 Task: Create a rule when a due date less than hours from now is moved in a card by me.
Action: Mouse pressed left at (670, 193)
Screenshot: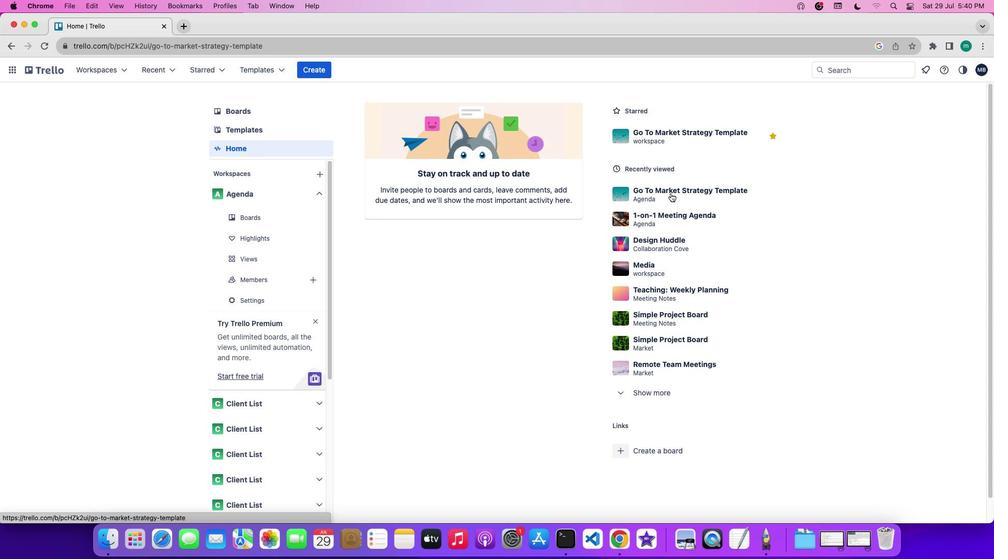 
Action: Mouse moved to (885, 216)
Screenshot: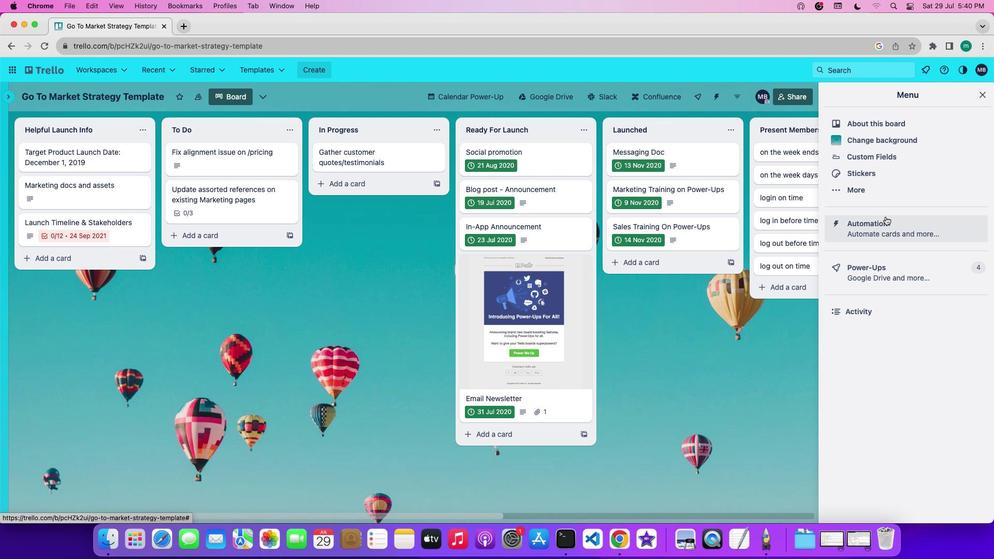 
Action: Mouse pressed left at (885, 216)
Screenshot: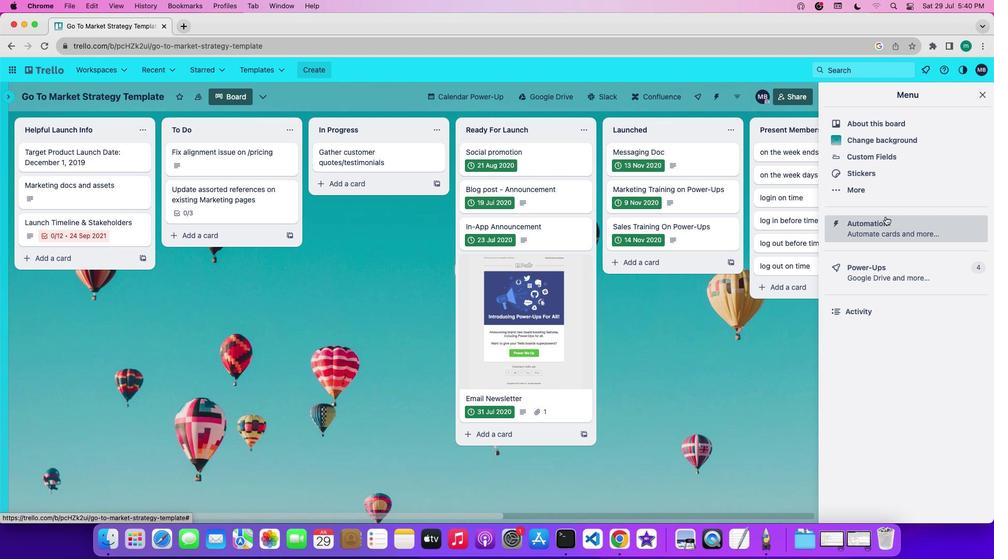 
Action: Mouse moved to (45, 183)
Screenshot: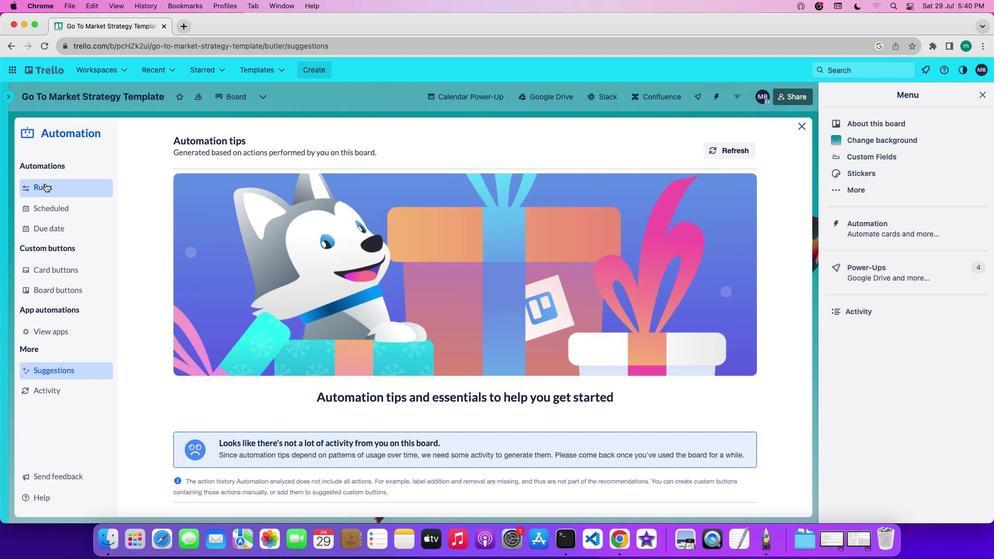 
Action: Mouse pressed left at (45, 183)
Screenshot: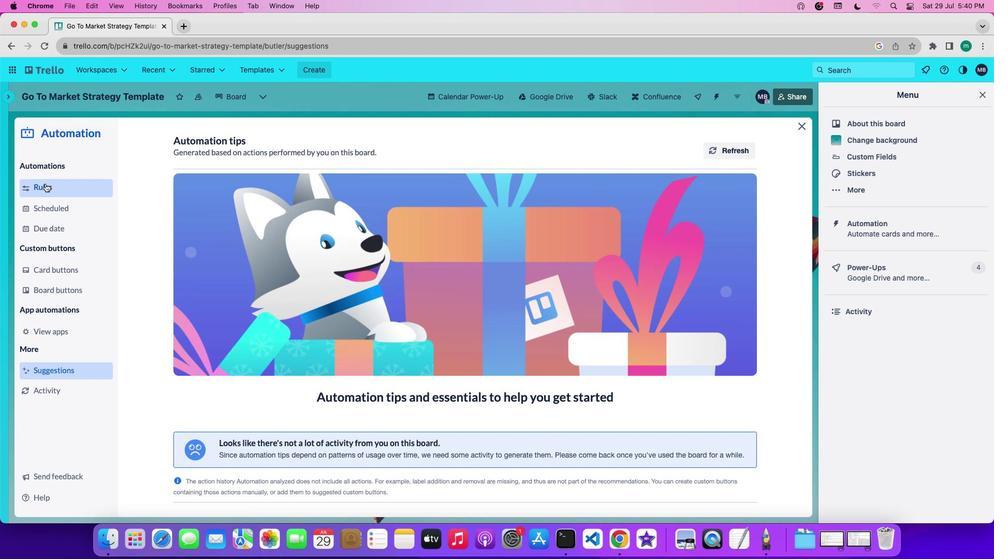 
Action: Mouse moved to (261, 371)
Screenshot: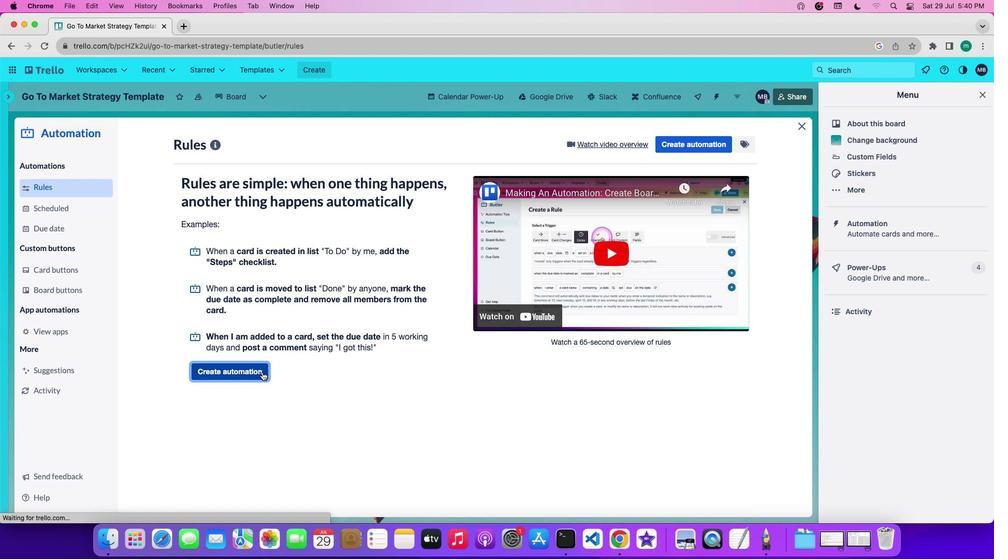 
Action: Mouse pressed left at (261, 371)
Screenshot: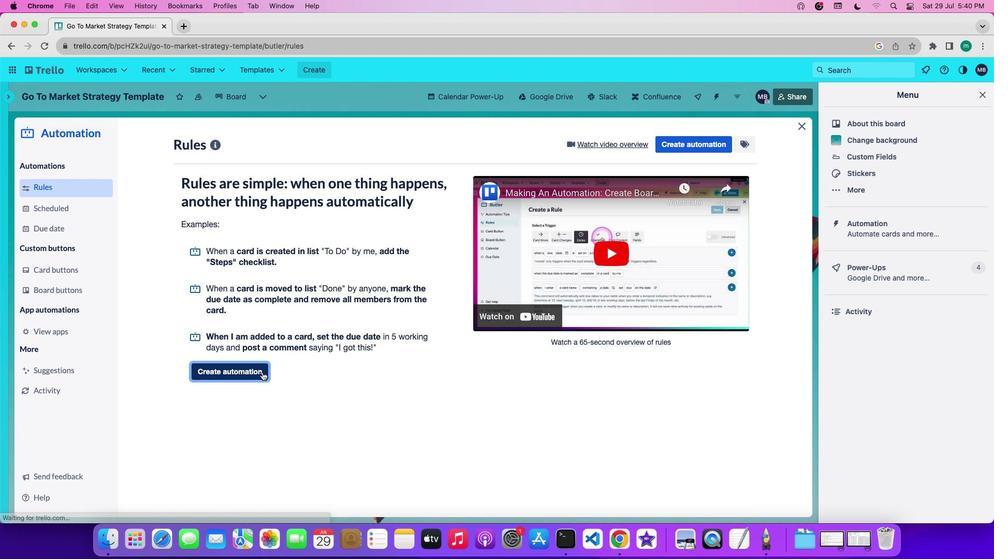 
Action: Mouse moved to (469, 238)
Screenshot: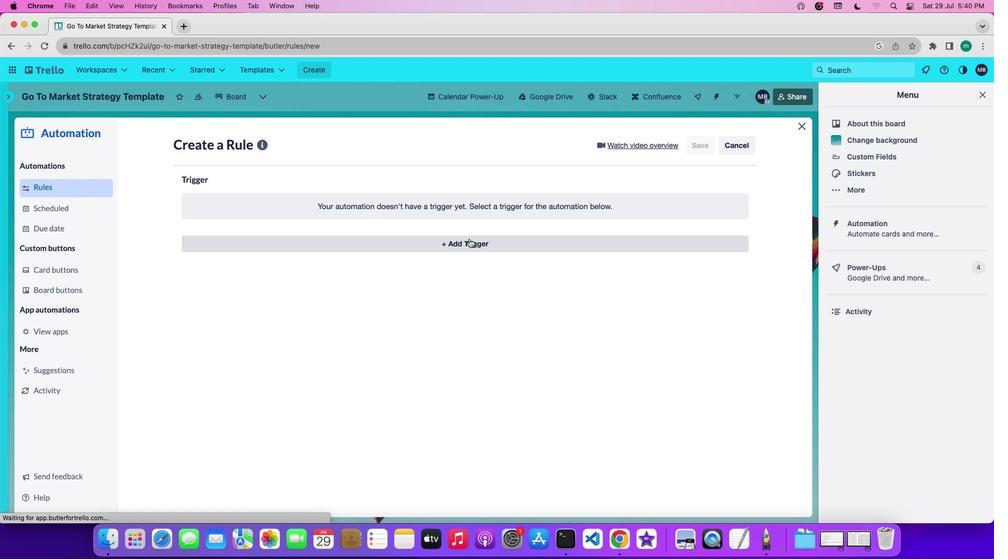 
Action: Mouse pressed left at (469, 238)
Screenshot: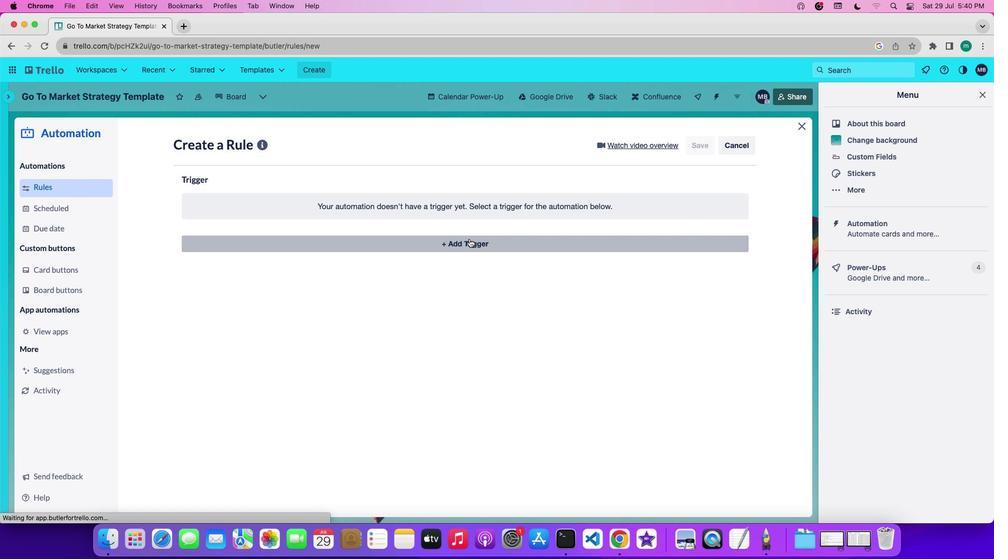 
Action: Mouse moved to (289, 277)
Screenshot: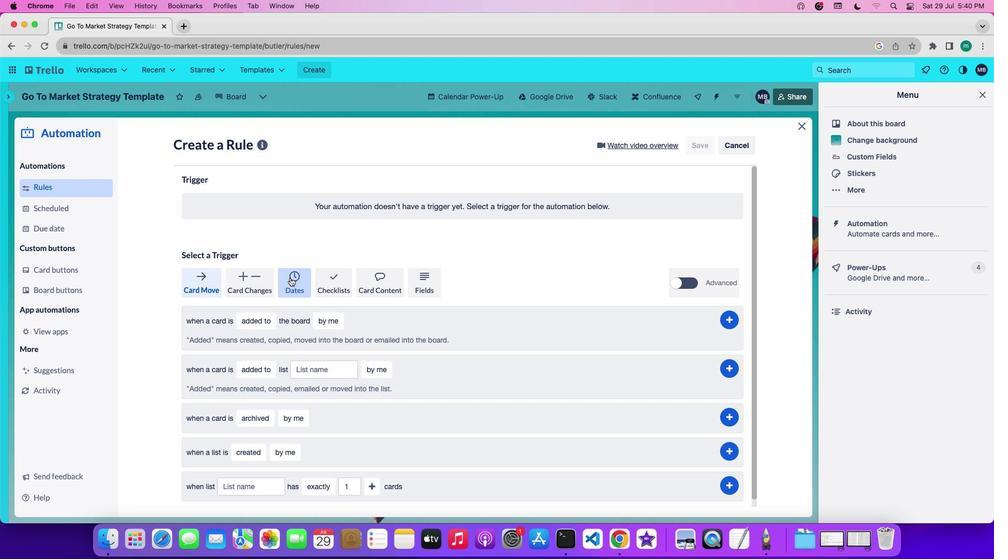 
Action: Mouse pressed left at (289, 277)
Screenshot: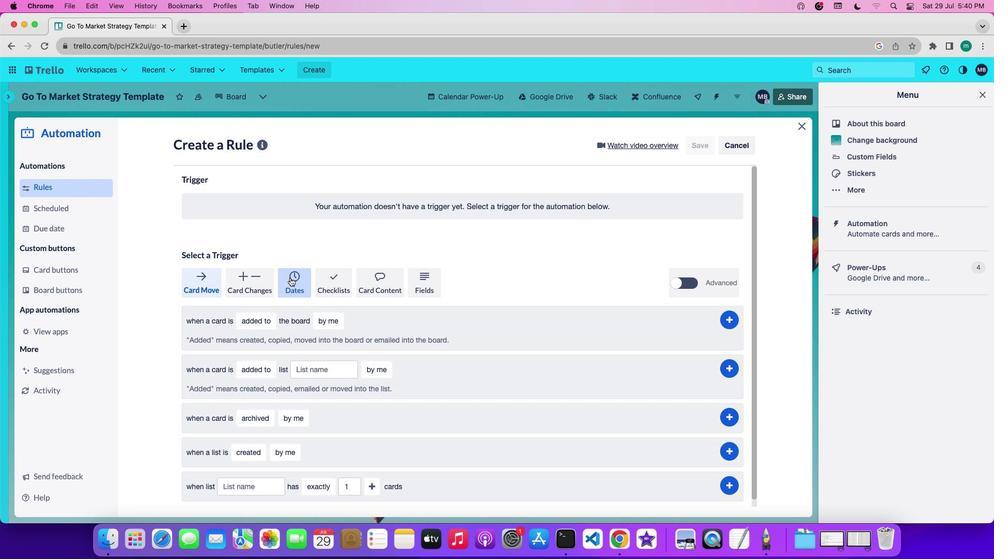 
Action: Mouse moved to (230, 318)
Screenshot: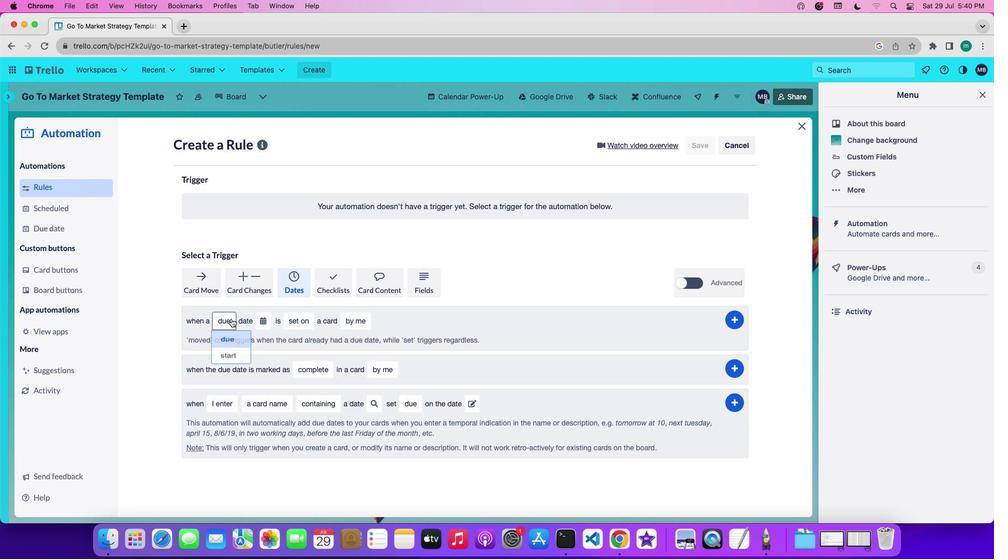 
Action: Mouse pressed left at (230, 318)
Screenshot: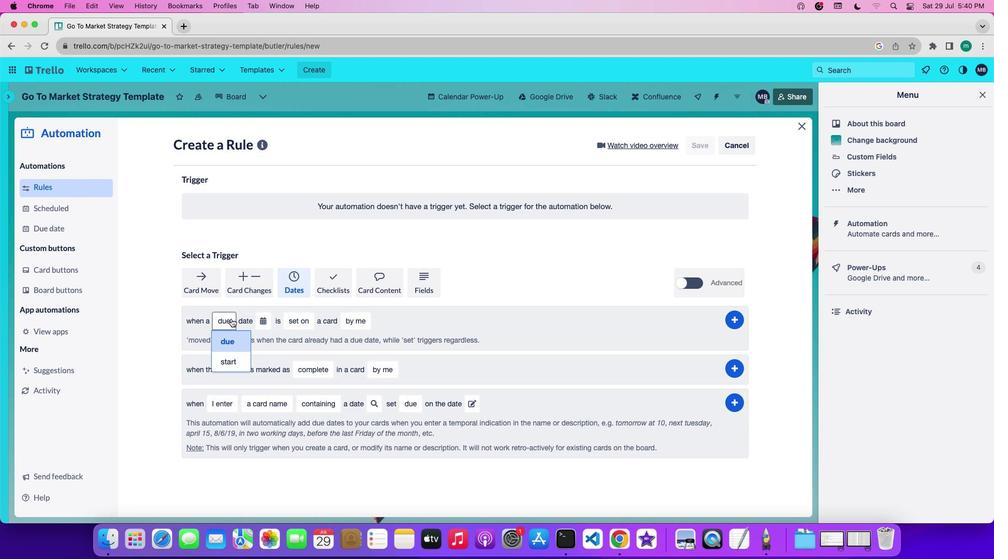 
Action: Mouse moved to (245, 341)
Screenshot: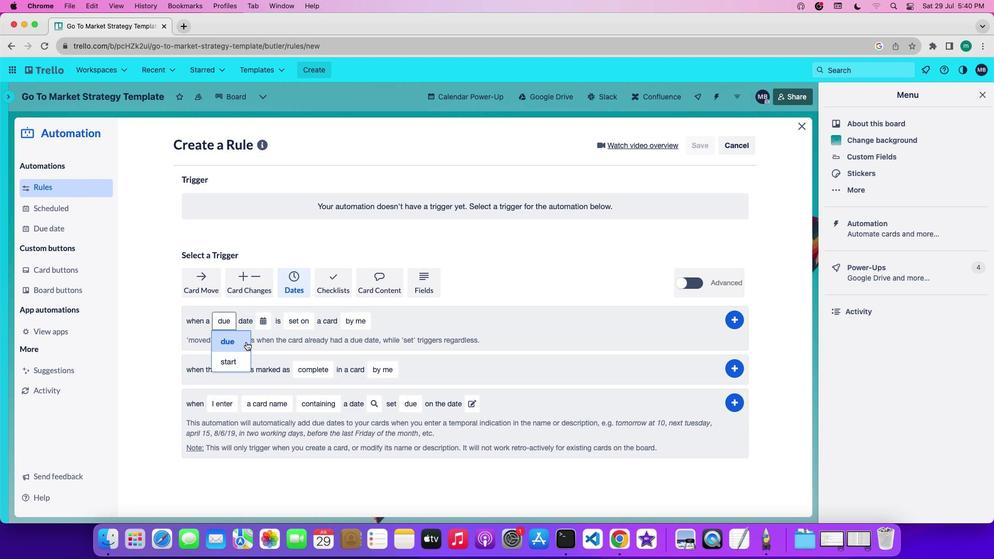 
Action: Mouse pressed left at (245, 341)
Screenshot: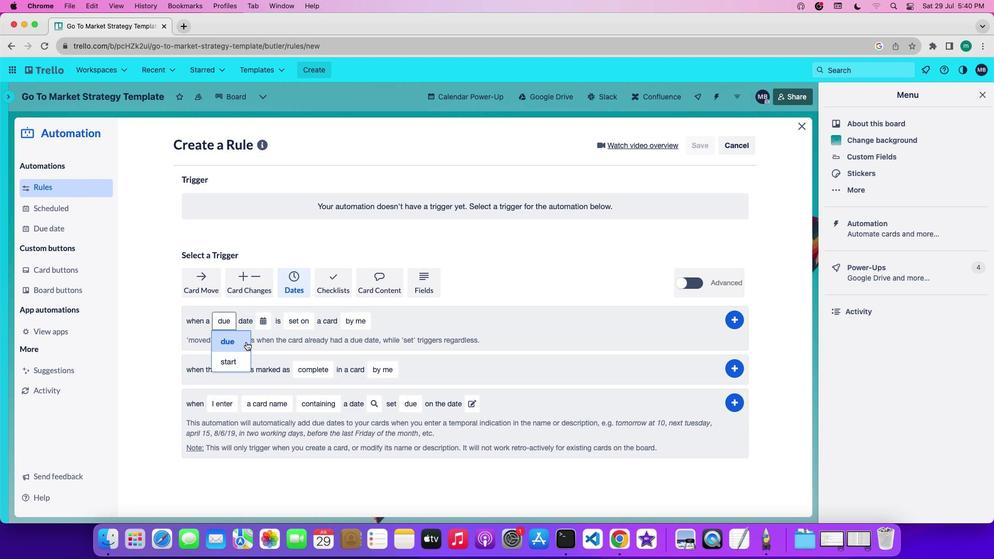 
Action: Mouse moved to (265, 323)
Screenshot: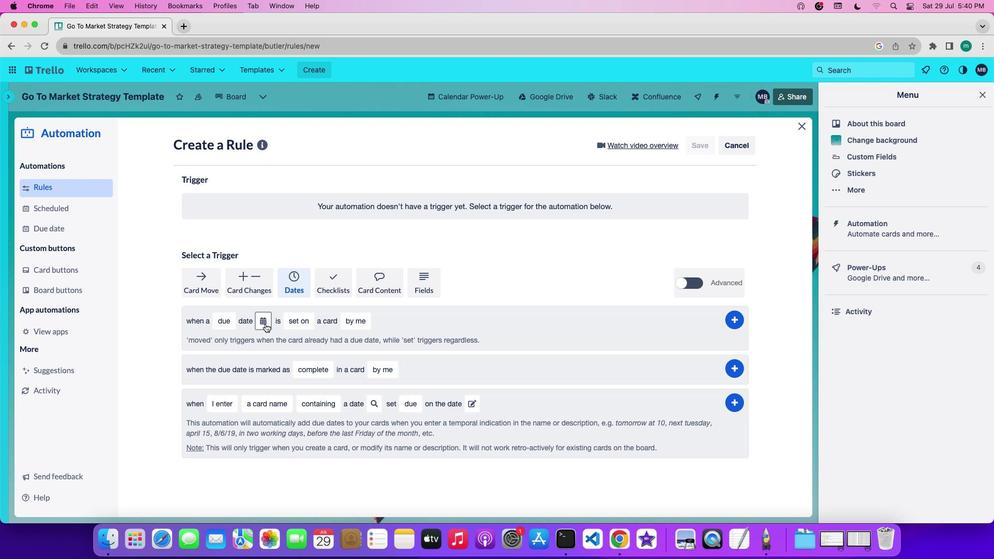 
Action: Mouse pressed left at (265, 323)
Screenshot: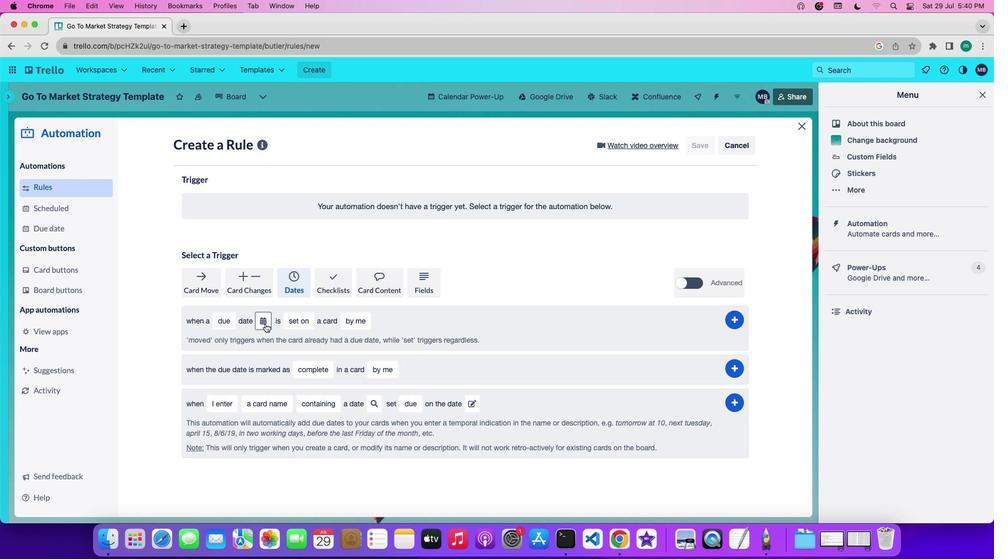 
Action: Mouse moved to (286, 390)
Screenshot: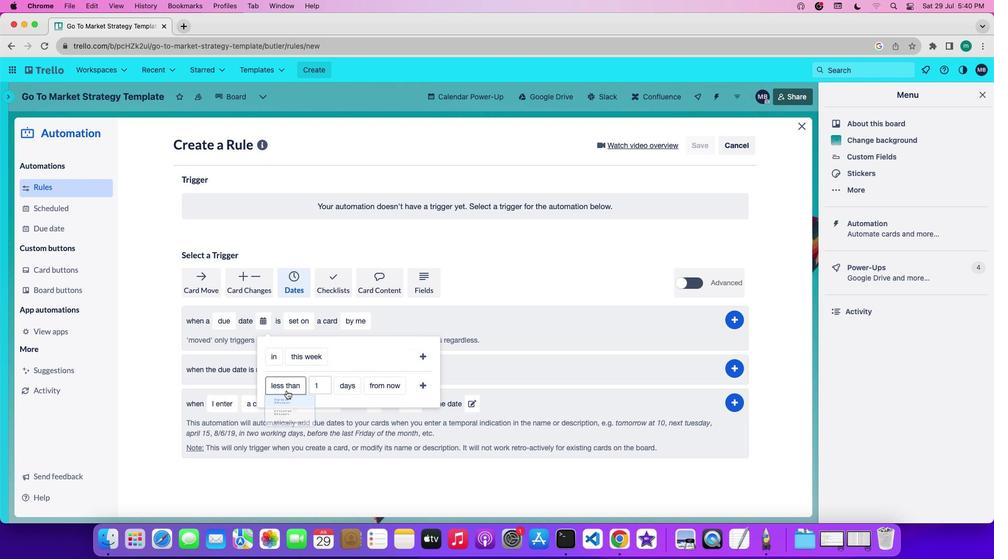 
Action: Mouse pressed left at (286, 390)
Screenshot: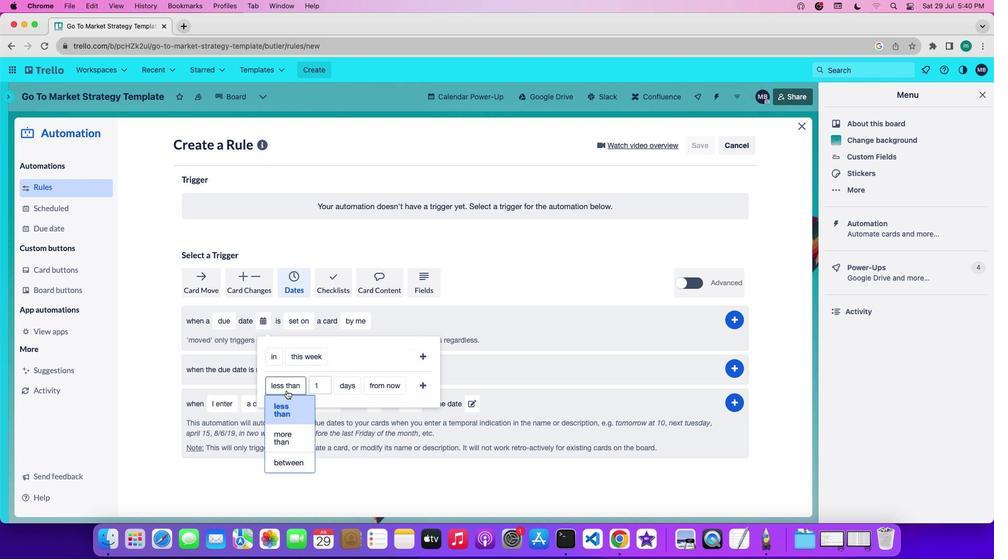 
Action: Mouse moved to (288, 402)
Screenshot: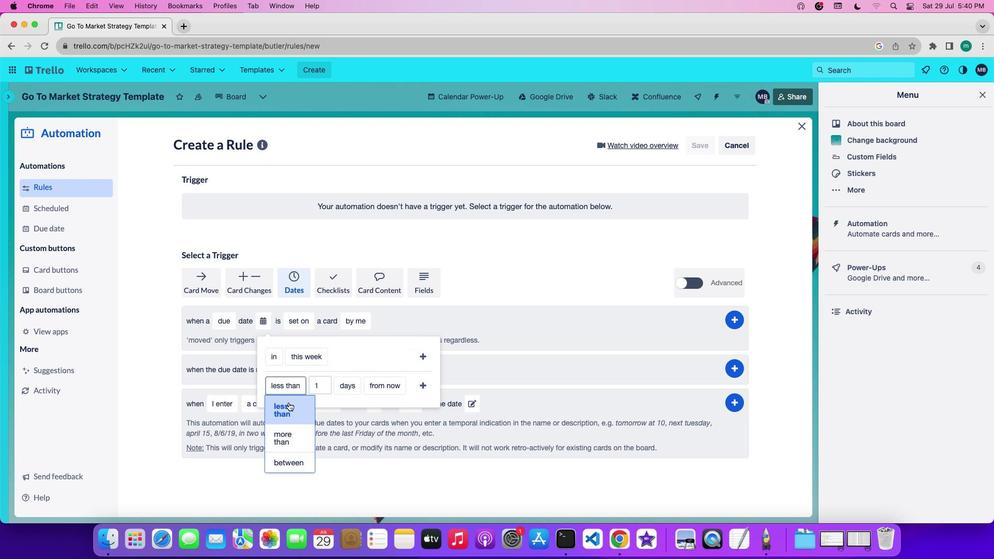 
Action: Mouse pressed left at (288, 402)
Screenshot: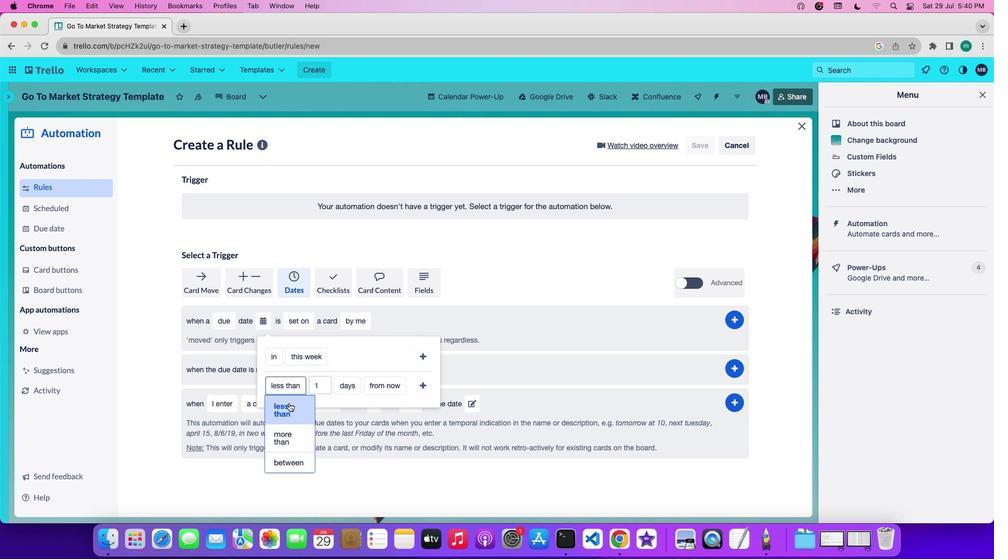 
Action: Mouse moved to (341, 384)
Screenshot: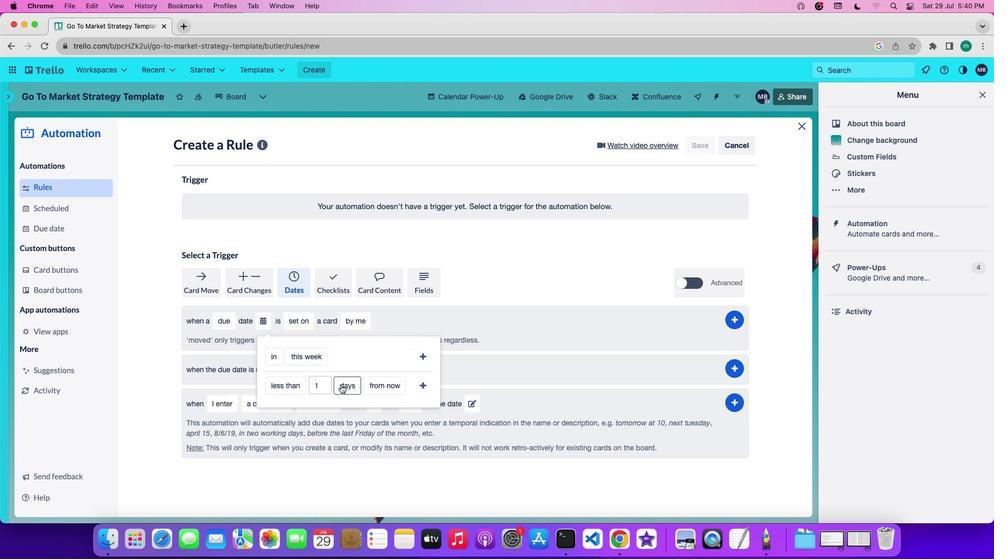 
Action: Mouse pressed left at (341, 384)
Screenshot: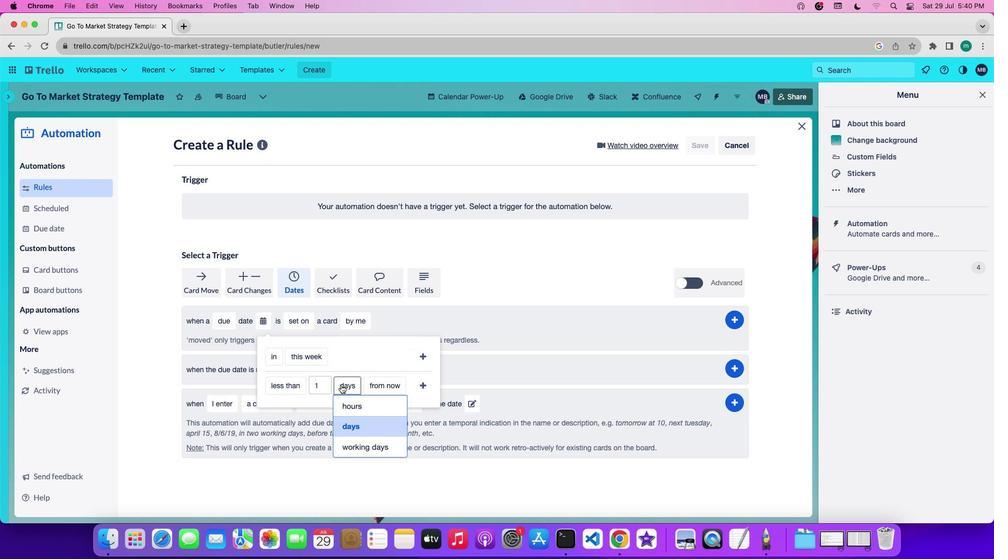 
Action: Mouse moved to (349, 402)
Screenshot: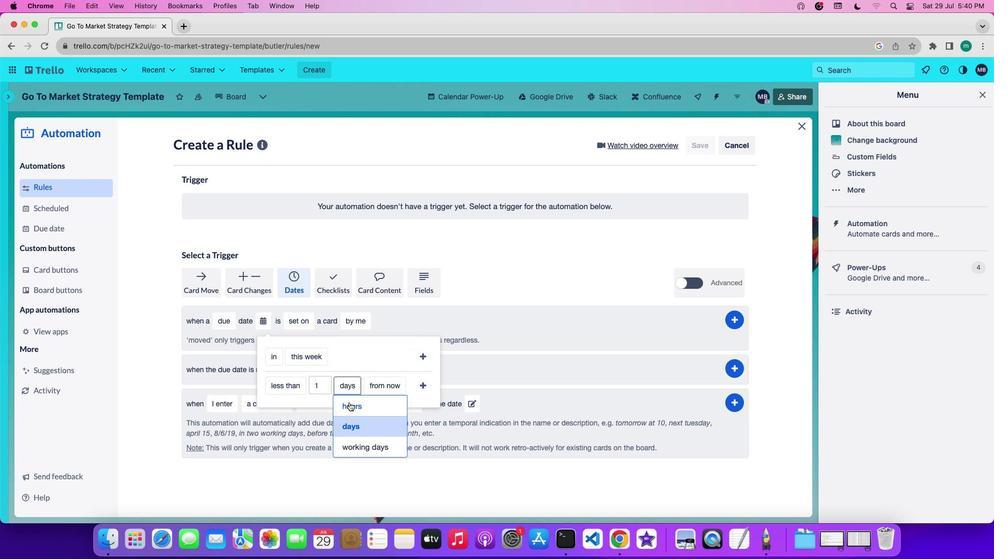 
Action: Mouse pressed left at (349, 402)
Screenshot: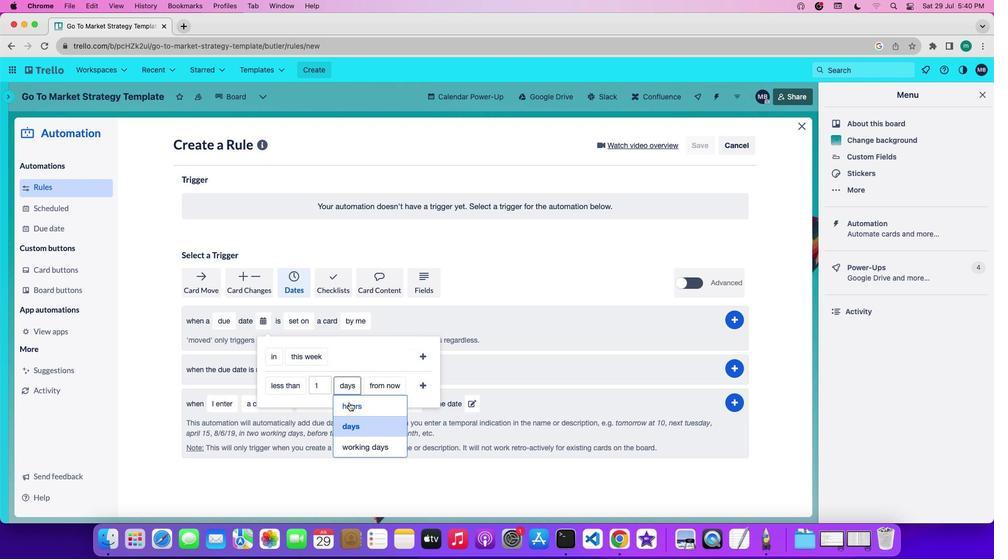 
Action: Mouse moved to (376, 387)
Screenshot: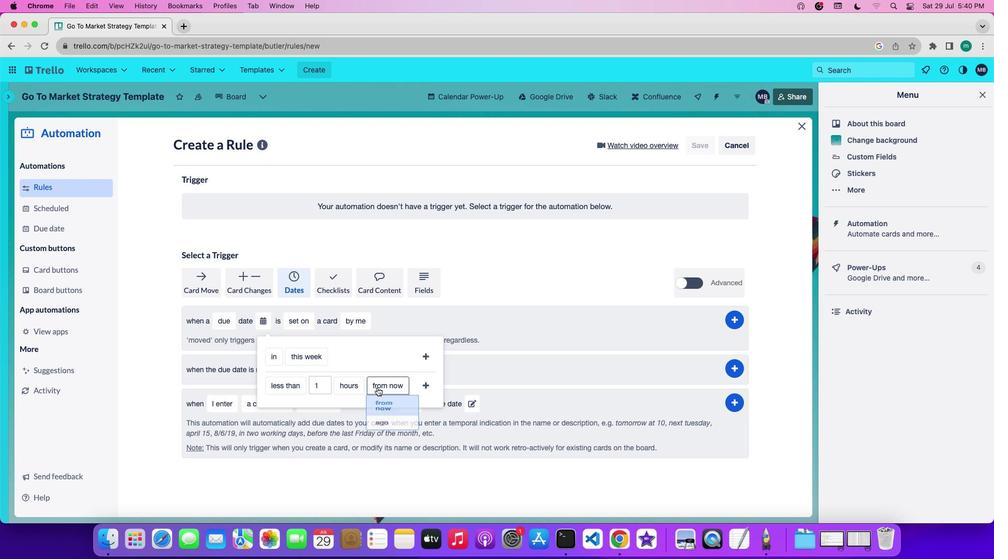 
Action: Mouse pressed left at (376, 387)
Screenshot: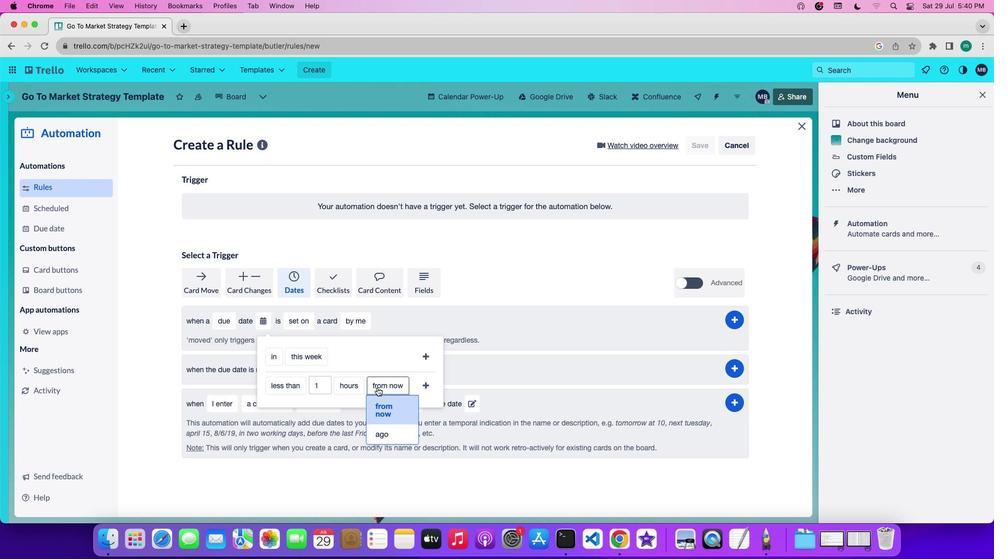 
Action: Mouse moved to (381, 404)
Screenshot: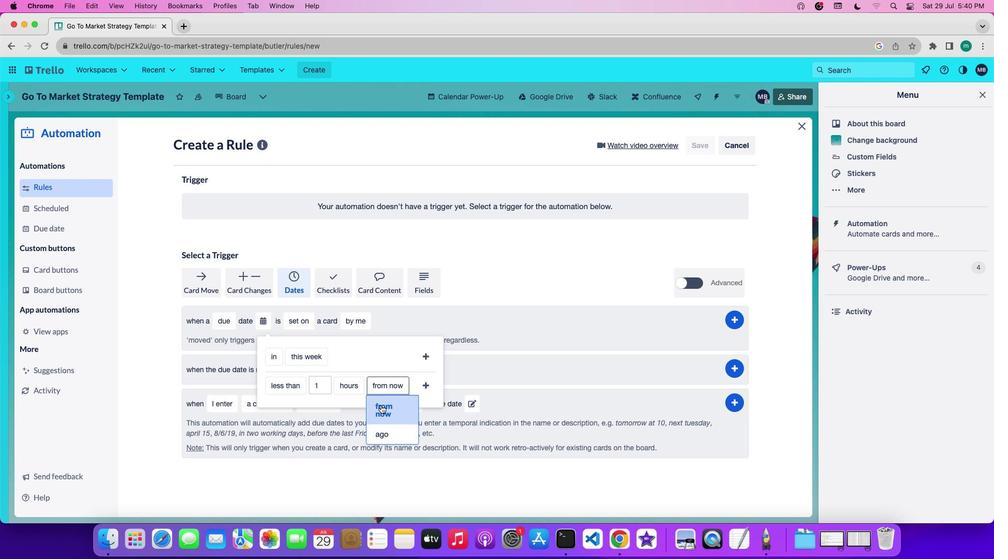 
Action: Mouse pressed left at (381, 404)
Screenshot: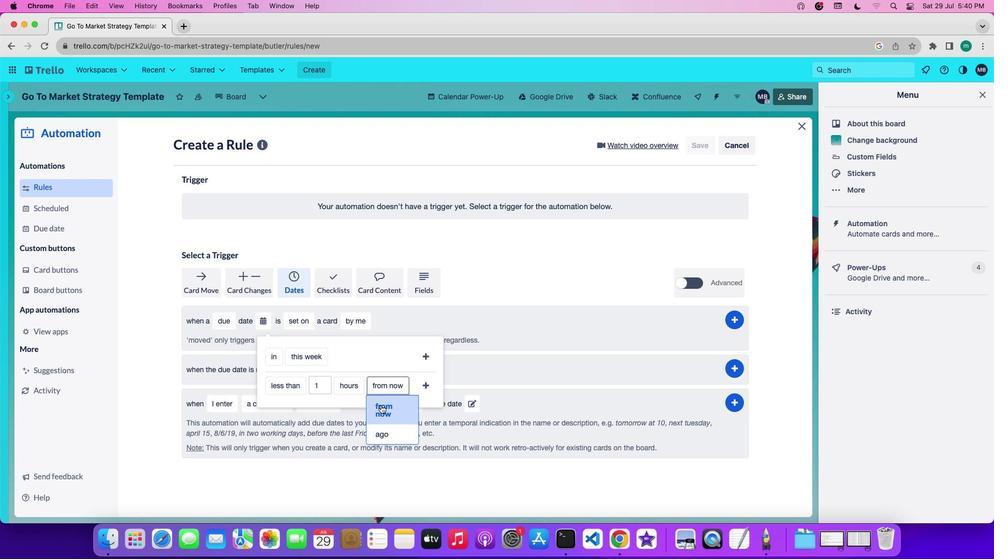 
Action: Mouse moved to (424, 386)
Screenshot: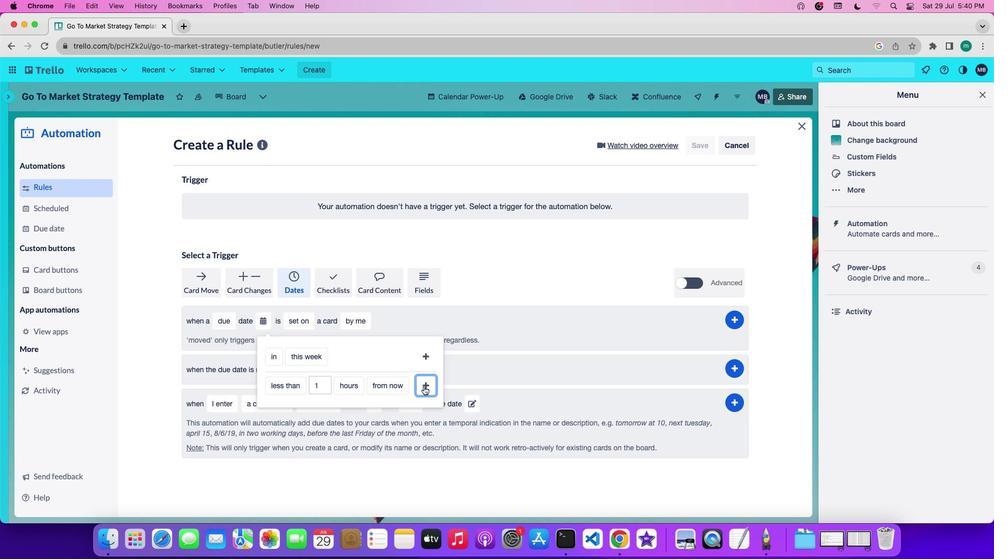 
Action: Mouse pressed left at (424, 386)
Screenshot: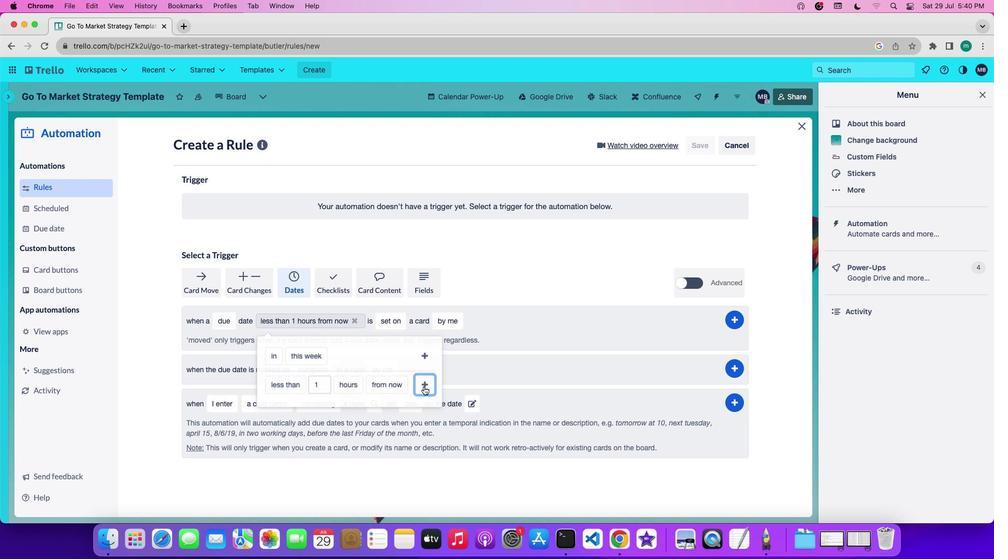 
Action: Mouse moved to (403, 319)
Screenshot: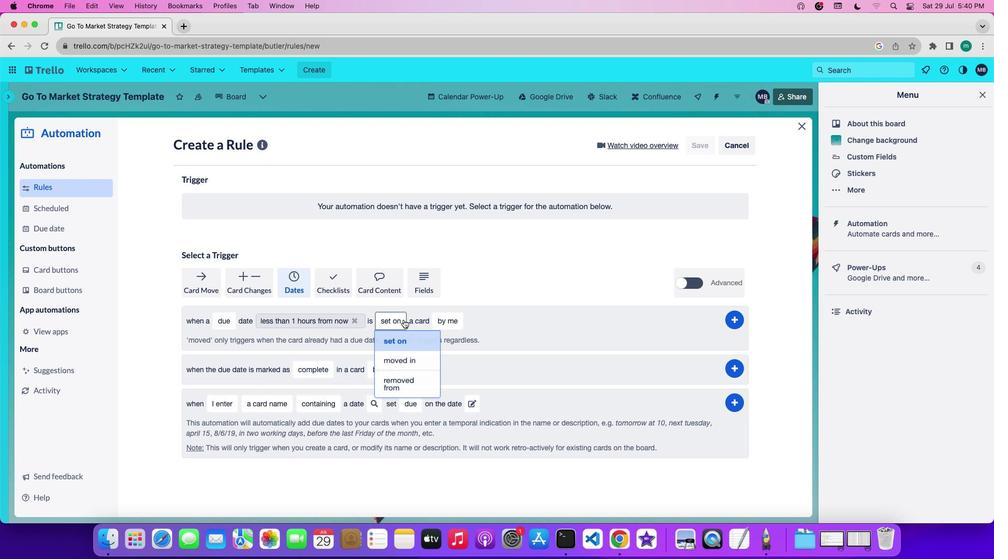 
Action: Mouse pressed left at (403, 319)
Screenshot: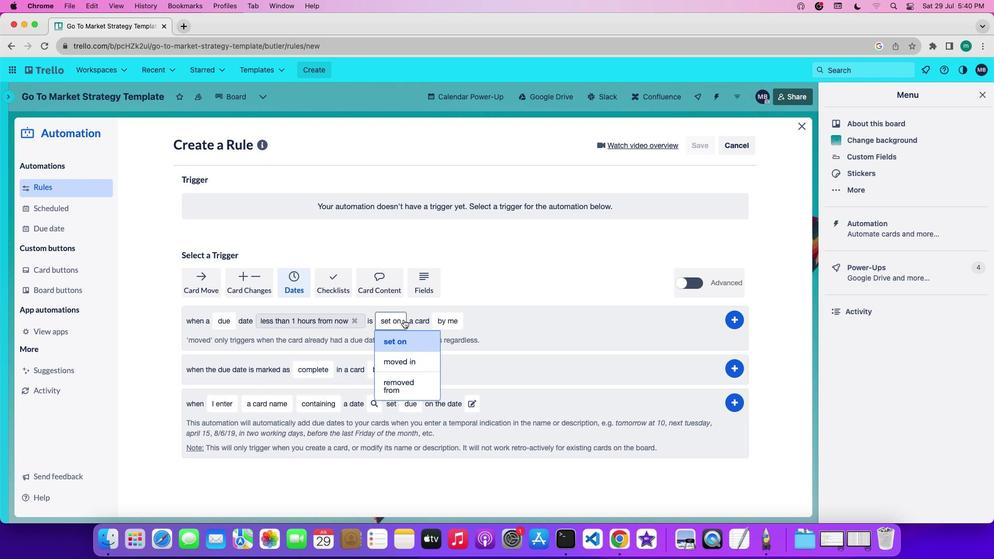 
Action: Mouse moved to (401, 359)
Screenshot: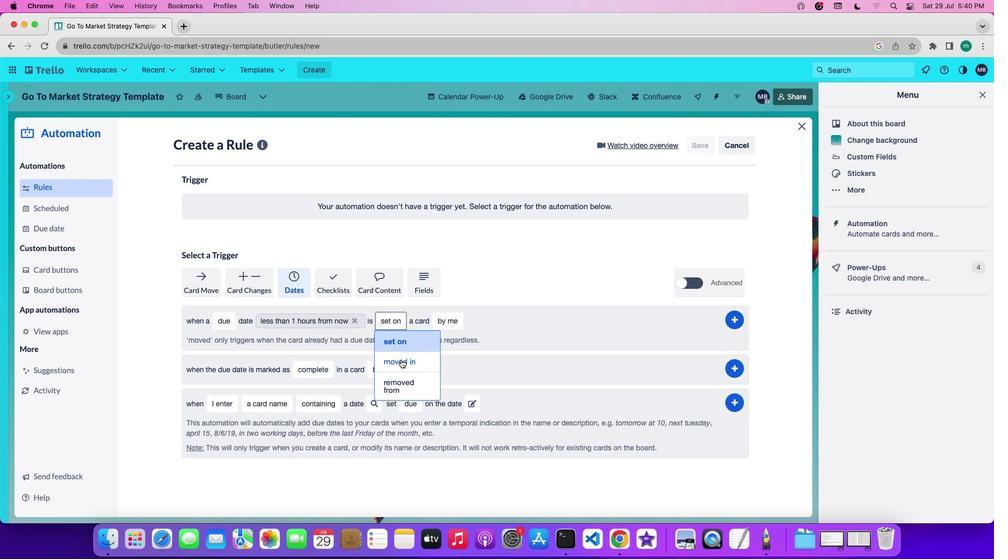 
Action: Mouse pressed left at (401, 359)
Screenshot: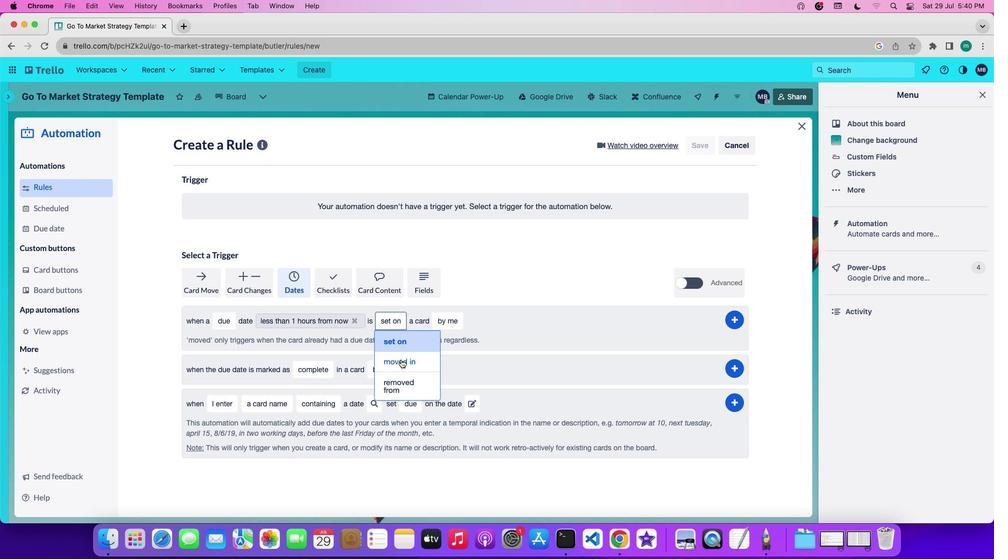 
Action: Mouse moved to (472, 324)
Screenshot: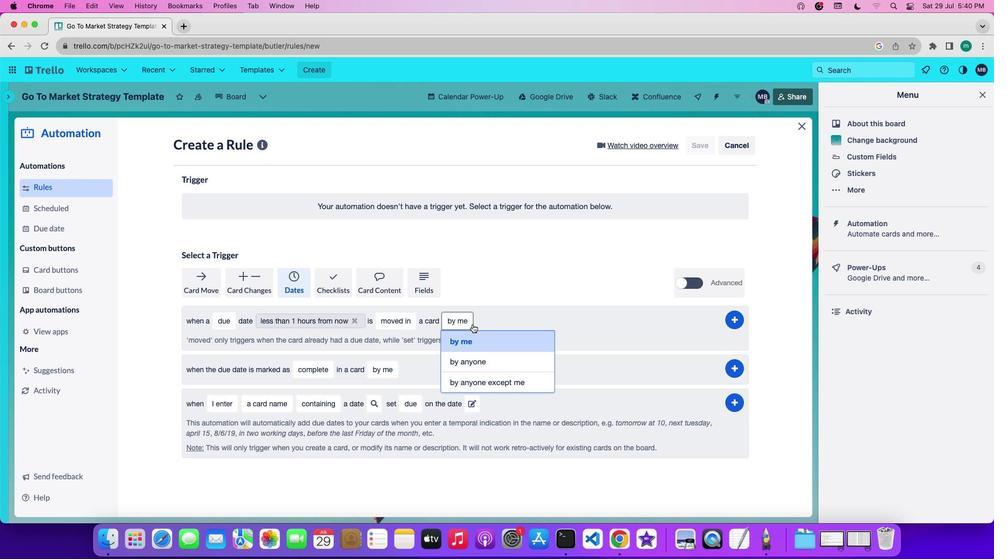 
Action: Mouse pressed left at (472, 324)
Screenshot: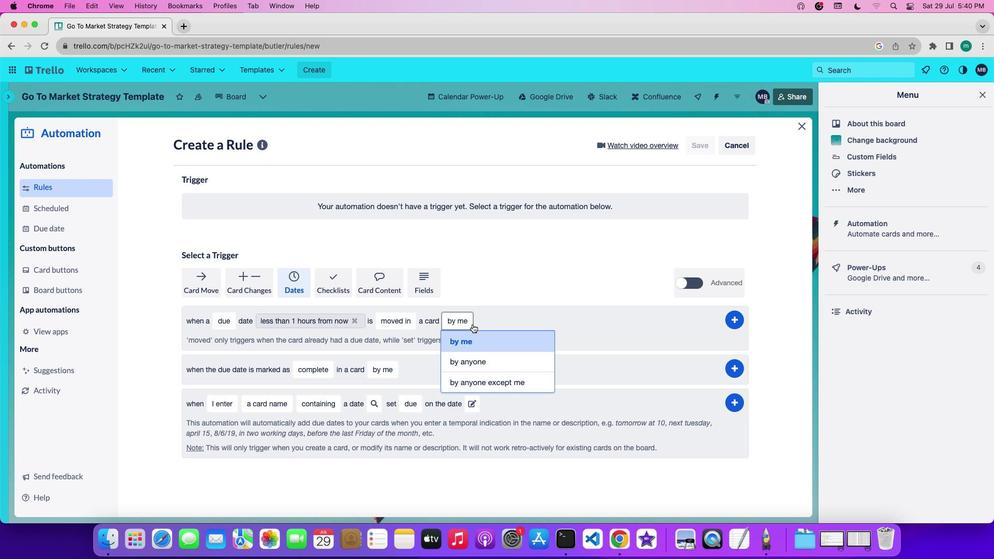 
Action: Mouse moved to (473, 337)
Screenshot: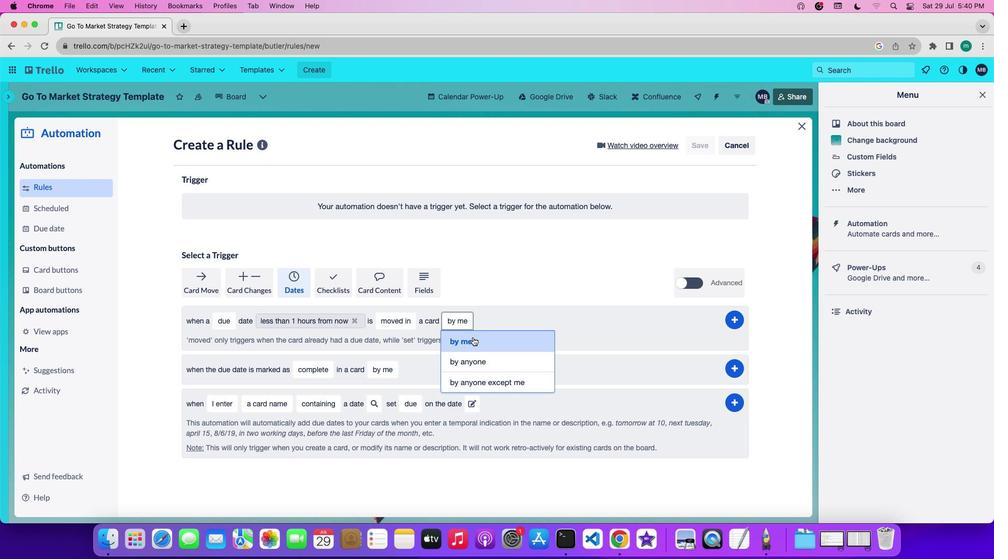 
Action: Mouse pressed left at (473, 337)
Screenshot: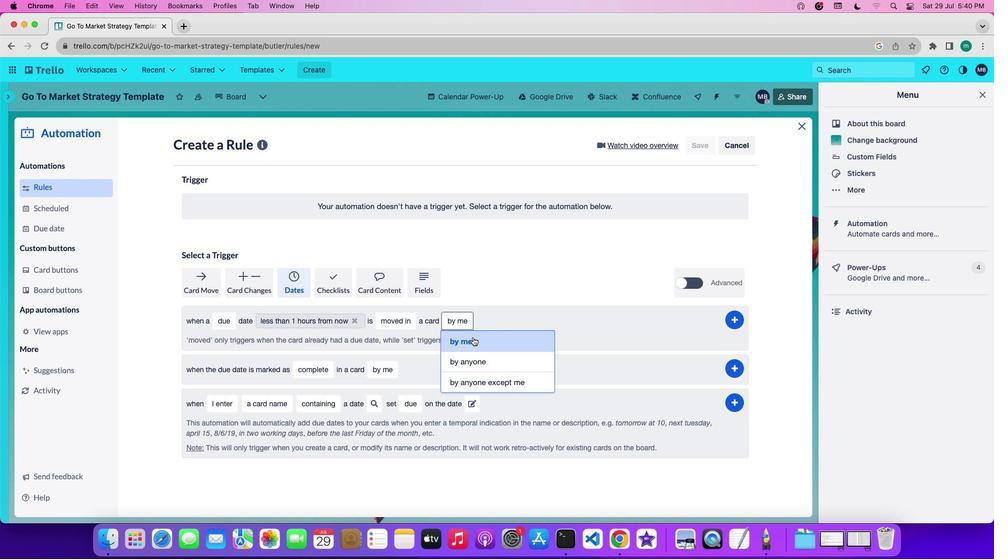 
Action: Mouse moved to (740, 319)
Screenshot: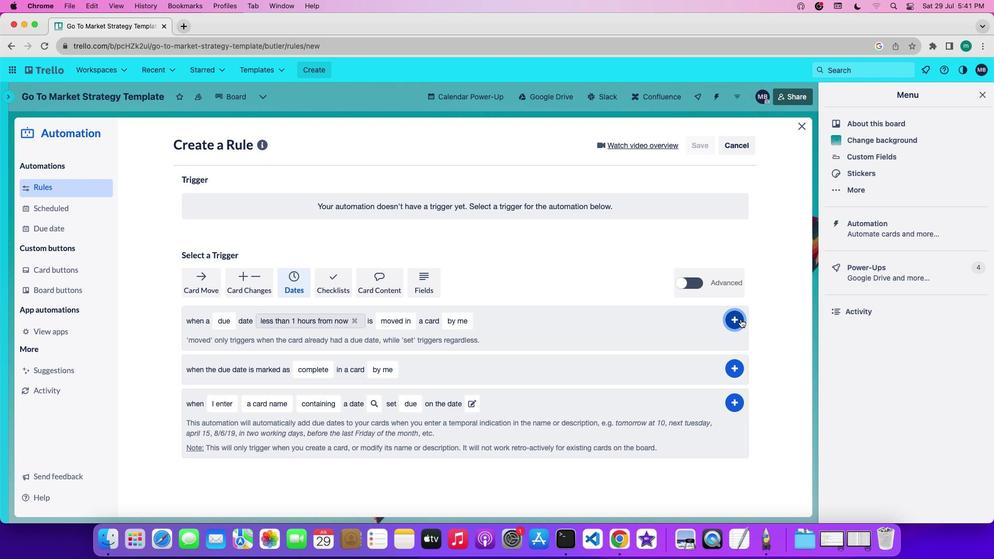 
Action: Mouse pressed left at (740, 319)
Screenshot: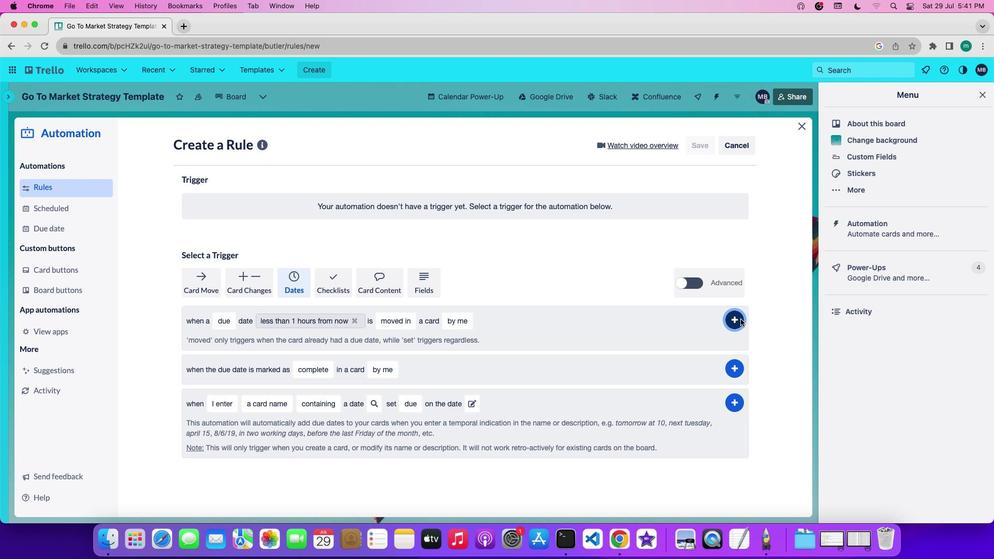 
Action: Mouse moved to (658, 344)
Screenshot: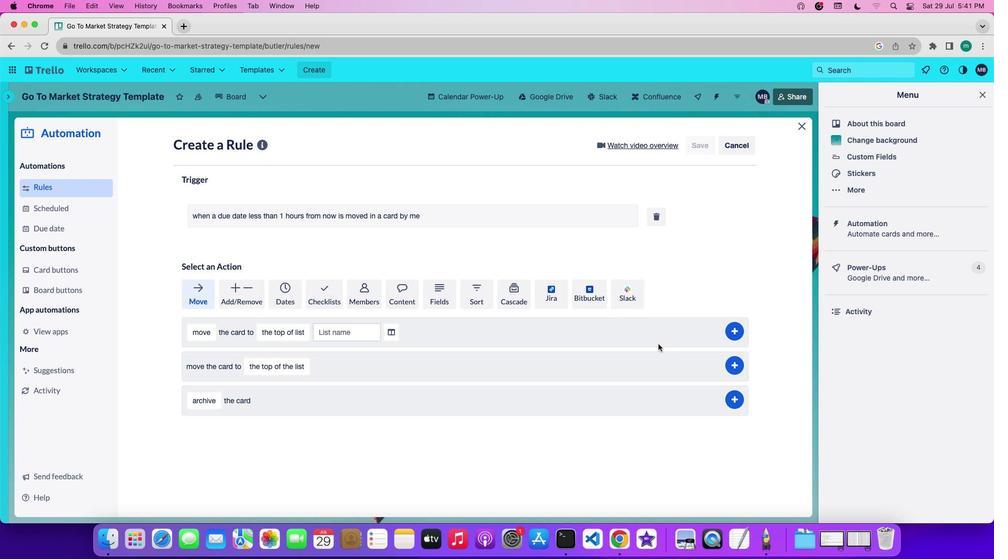 
